Task: Start in the project ByteCode the sprint 'Analytics Implementation Sprint', with a duration of 3 weeks. Start in the project ByteCode the sprint 'Analytics Implementation Sprint', with a duration of 2 weeks. Start in the project ByteCode the sprint 'Analytics Implementation Sprint', with a duration of 1 week
Action: Mouse moved to (235, 62)
Screenshot: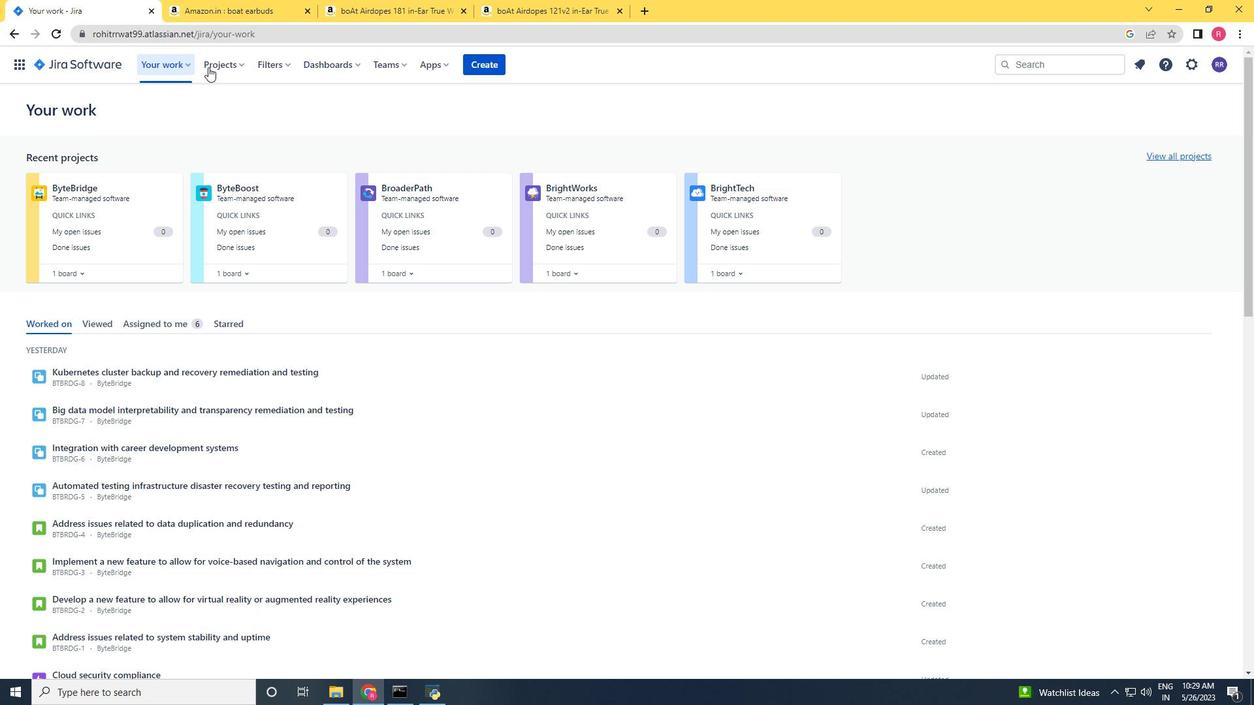 
Action: Mouse pressed left at (235, 62)
Screenshot: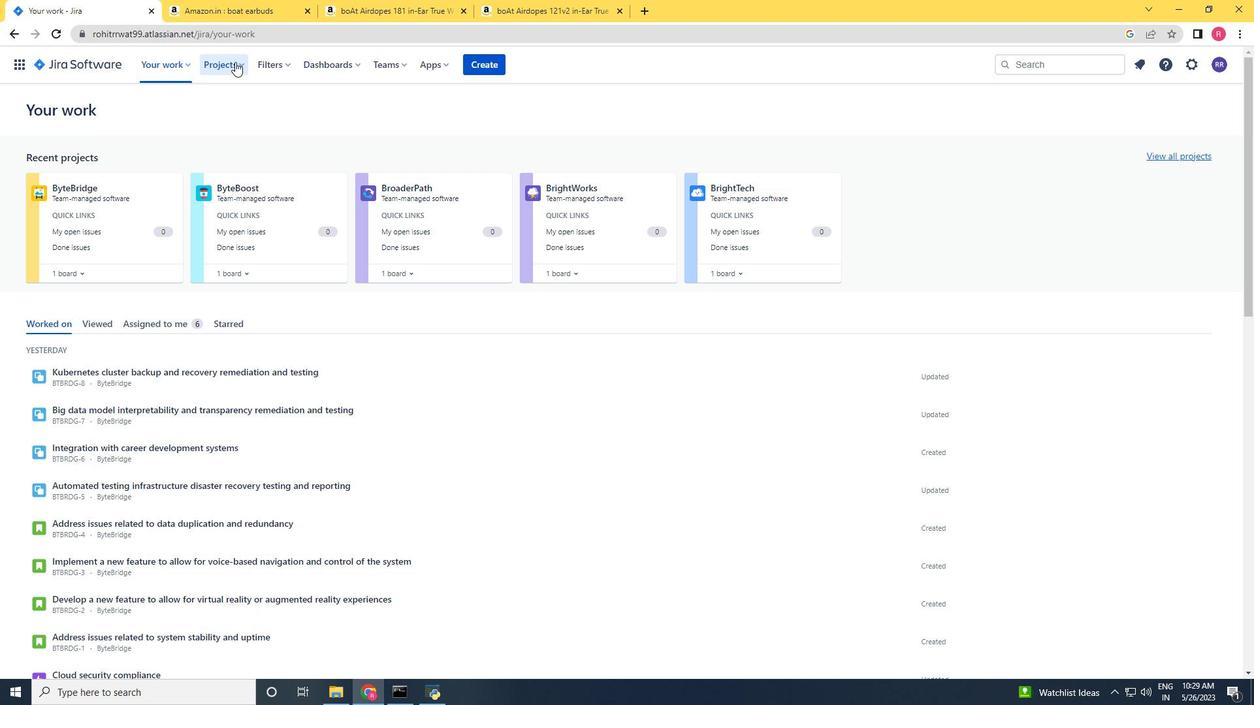 
Action: Mouse moved to (267, 120)
Screenshot: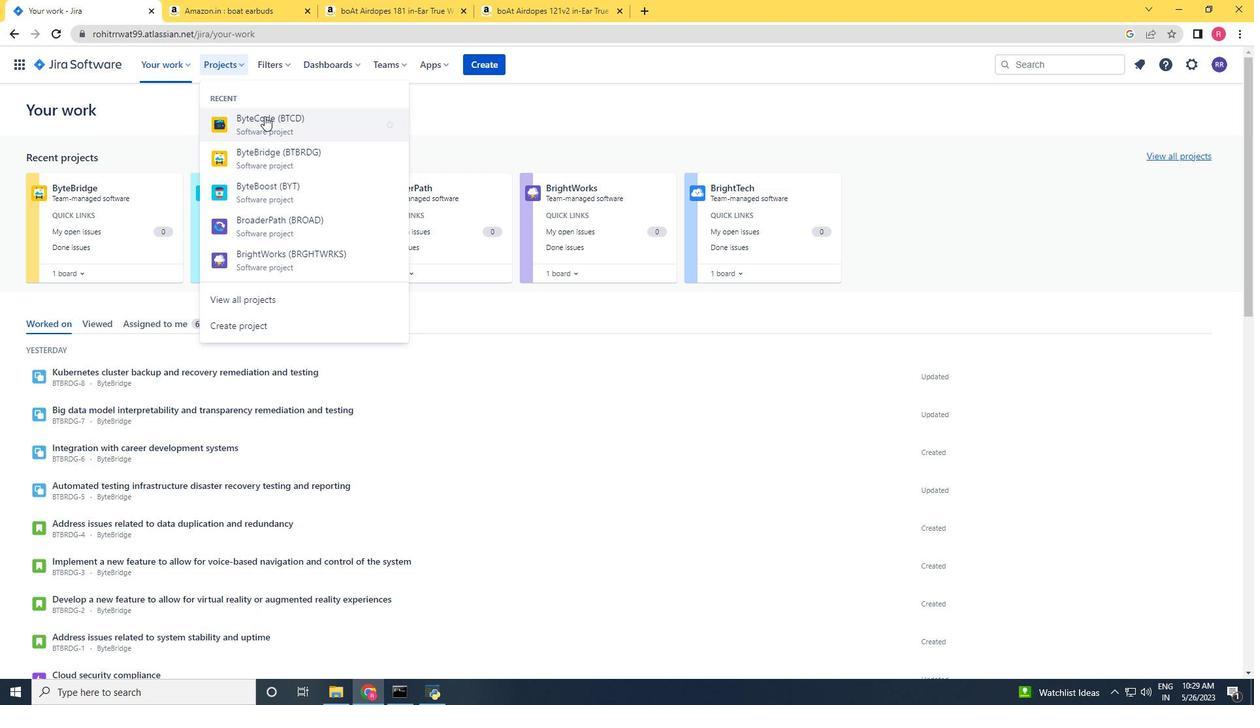 
Action: Mouse pressed left at (267, 120)
Screenshot: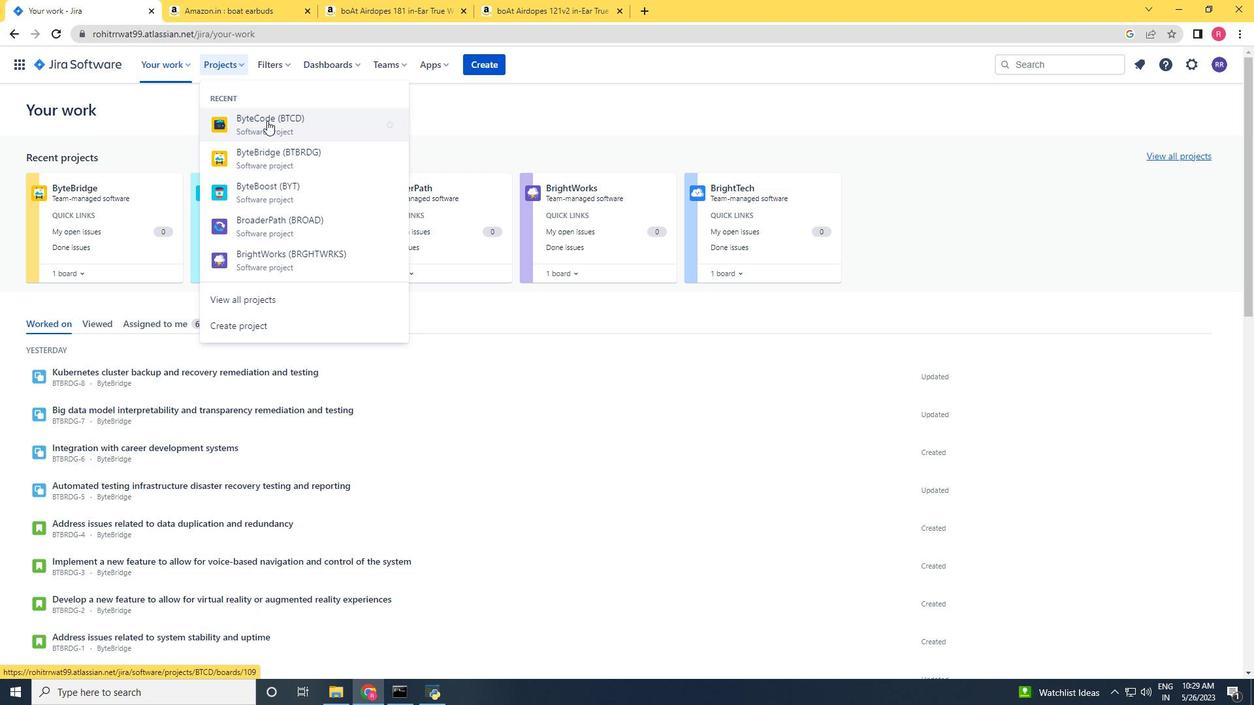 
Action: Mouse moved to (82, 201)
Screenshot: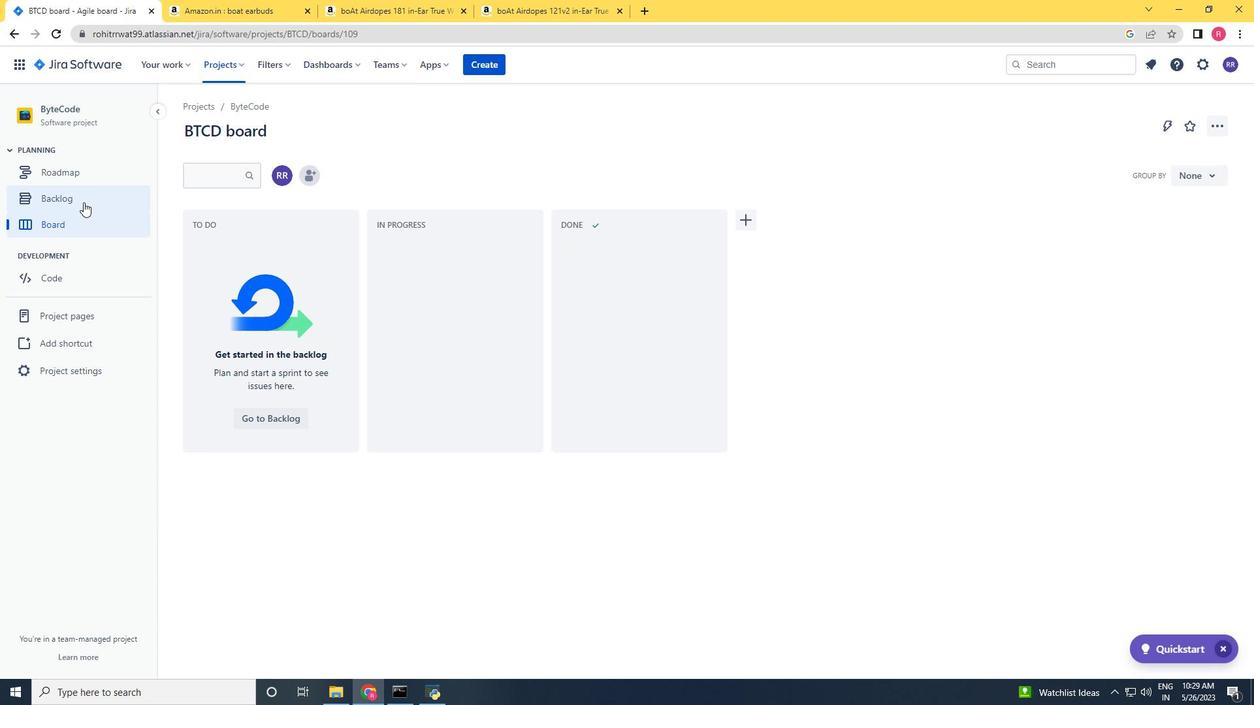 
Action: Mouse pressed left at (82, 201)
Screenshot: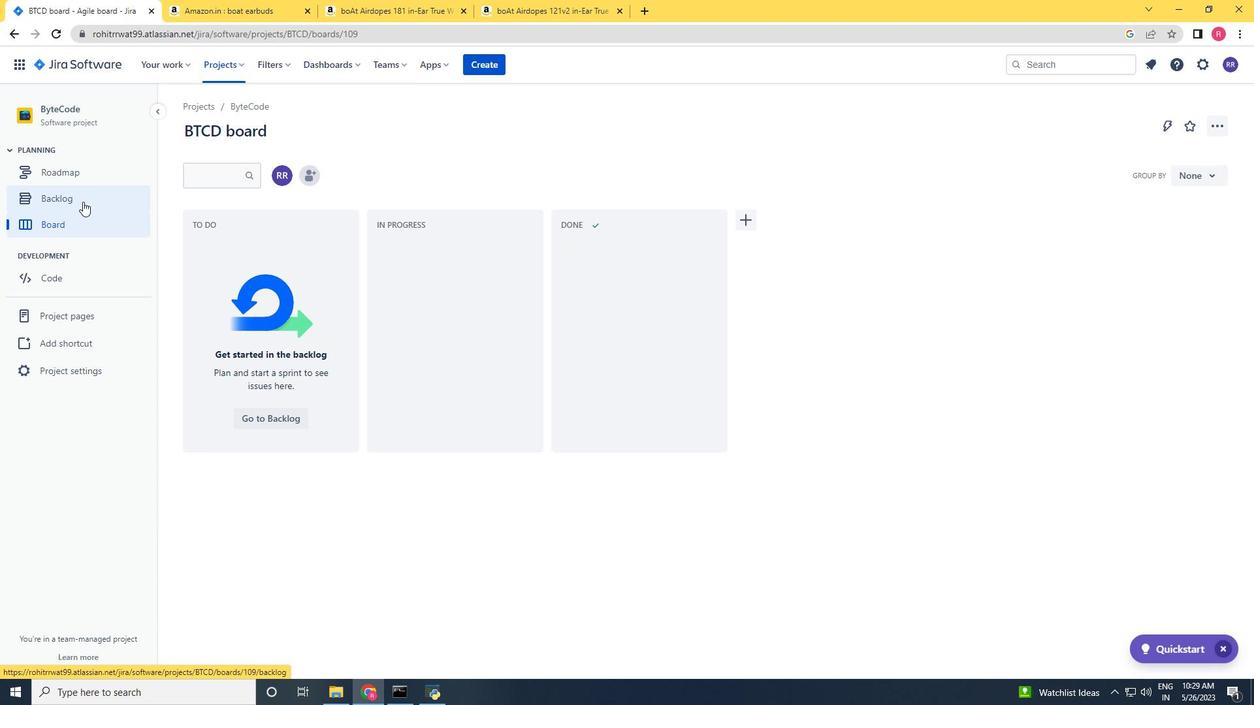 
Action: Mouse moved to (1150, 207)
Screenshot: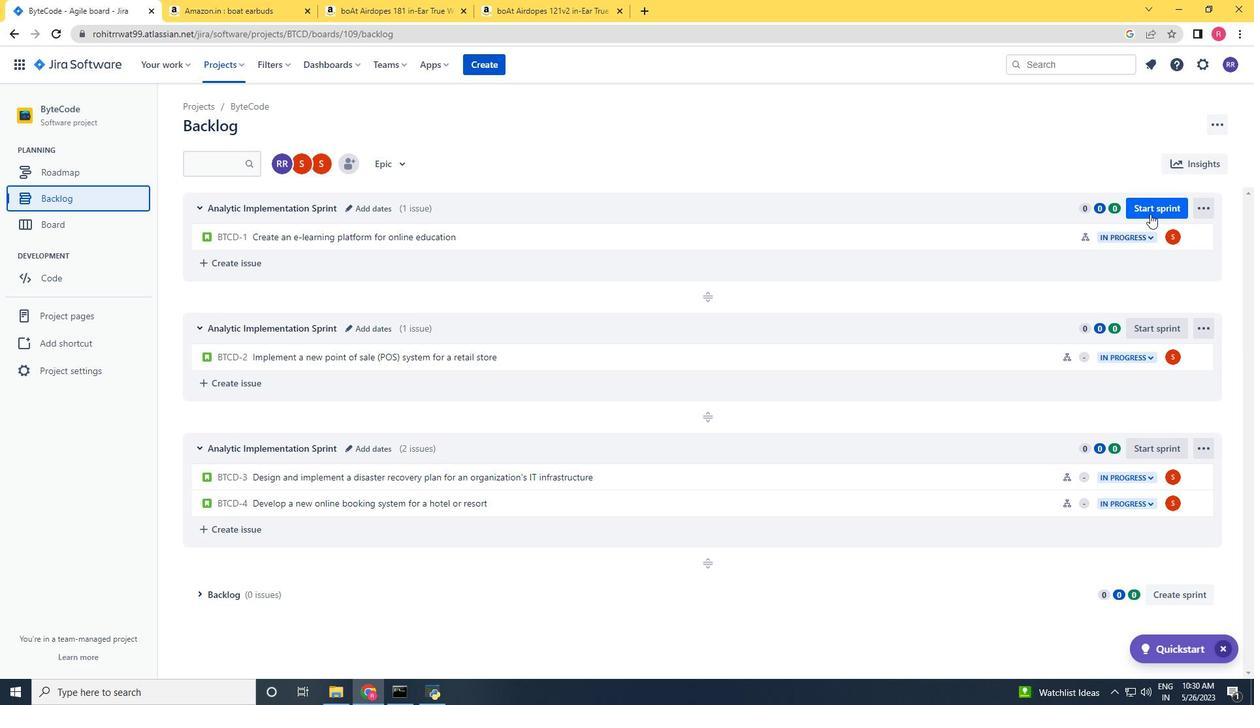 
Action: Mouse pressed left at (1150, 207)
Screenshot: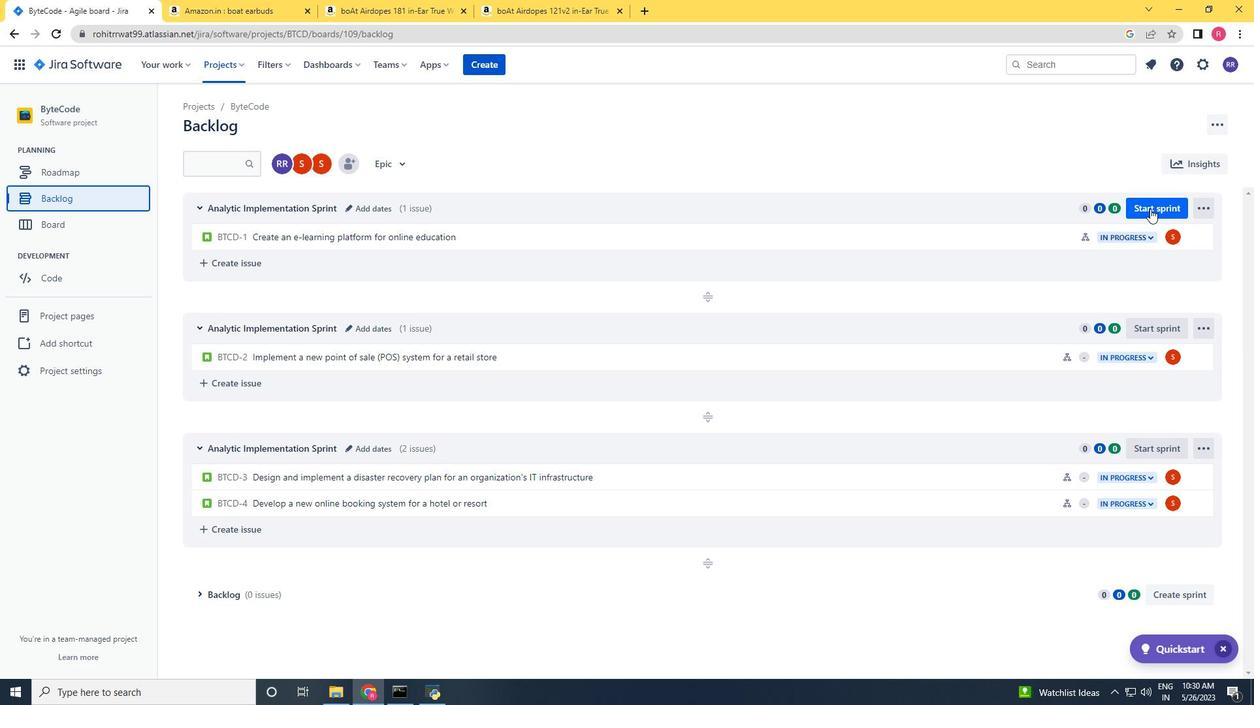 
Action: Mouse moved to (543, 233)
Screenshot: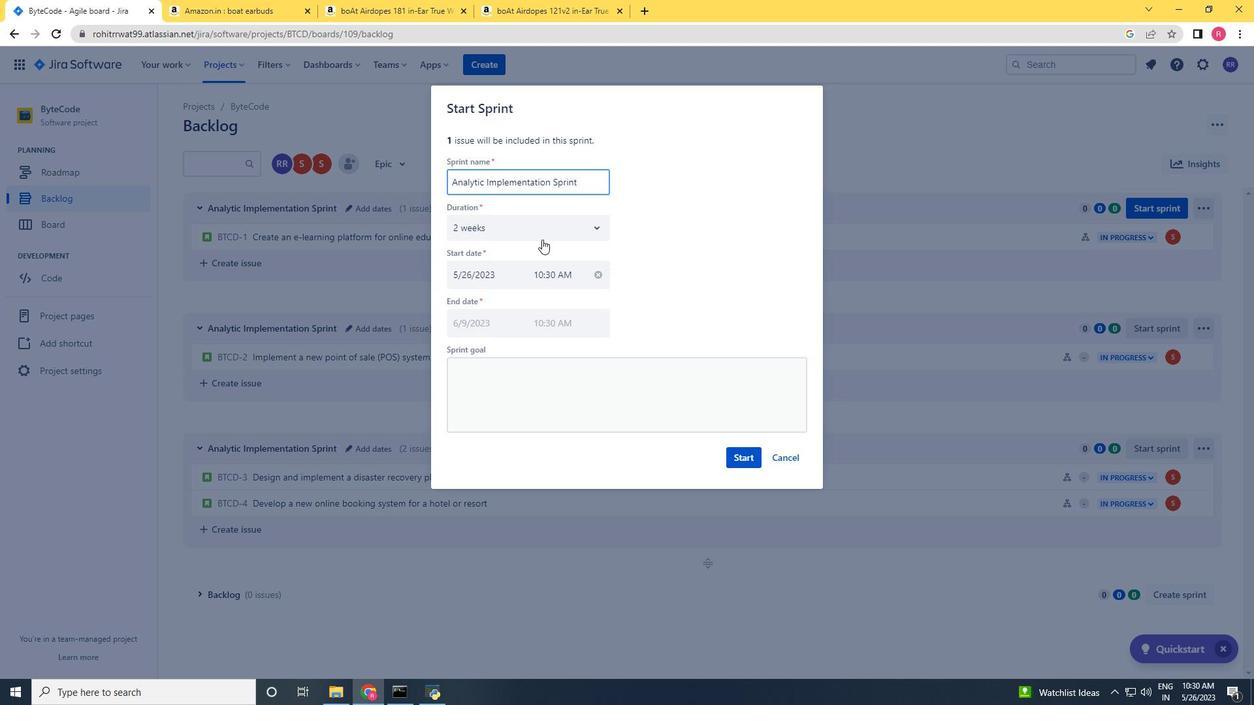 
Action: Mouse pressed left at (543, 233)
Screenshot: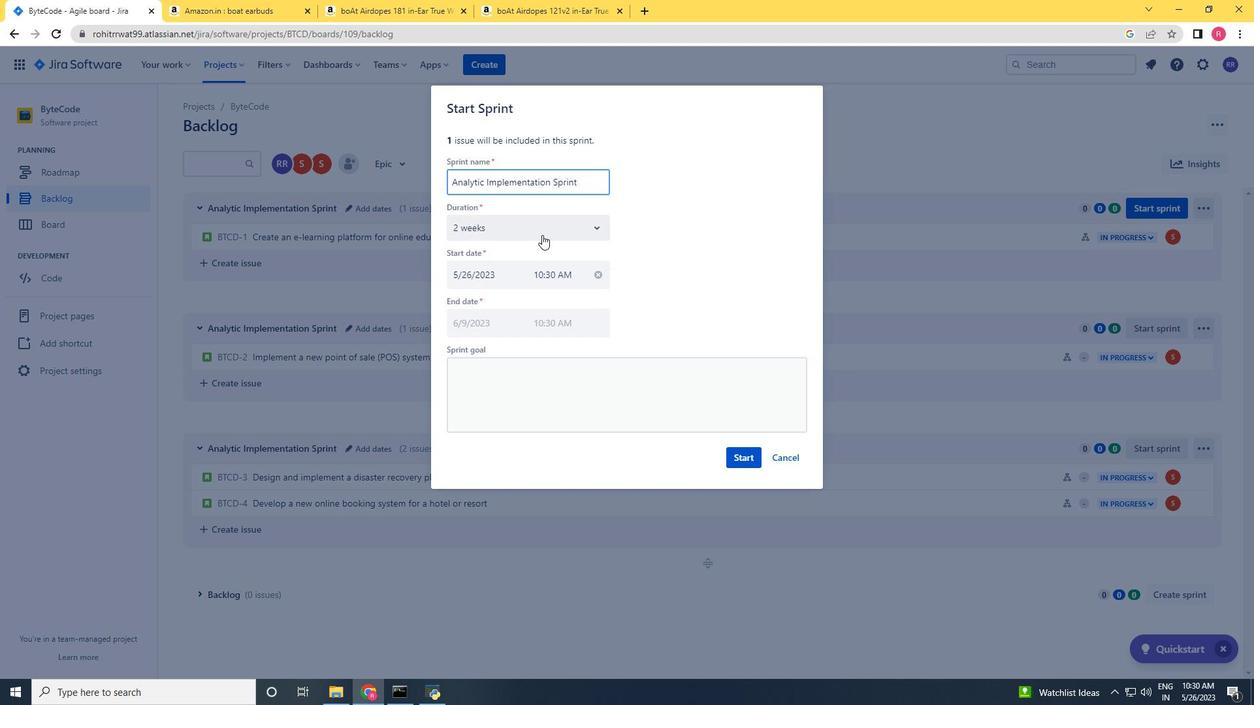 
Action: Mouse moved to (526, 305)
Screenshot: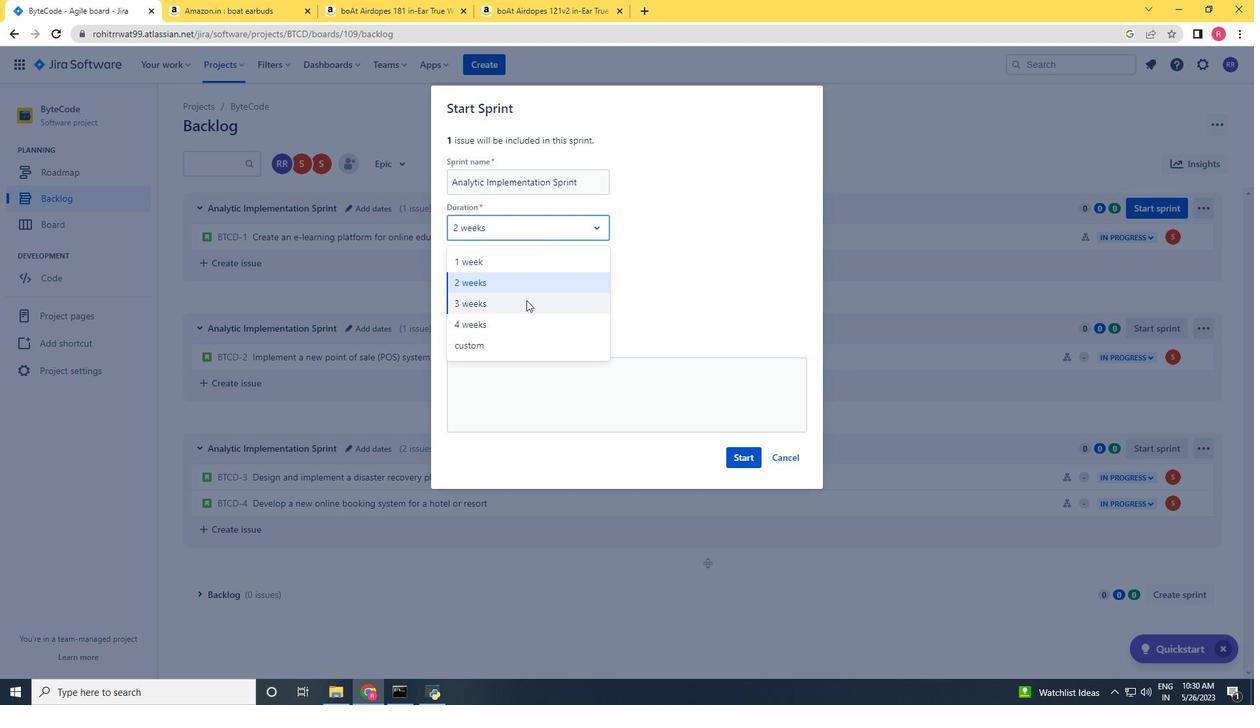 
Action: Mouse pressed left at (526, 305)
Screenshot: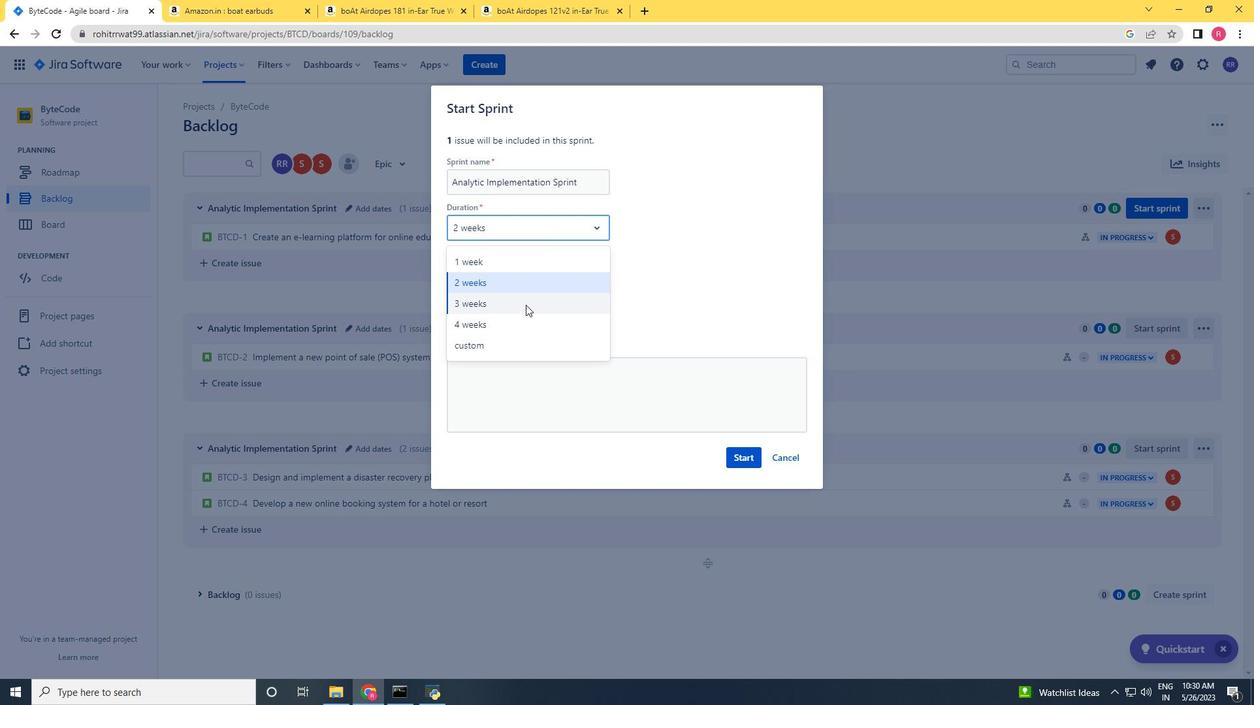 
Action: Mouse moved to (744, 453)
Screenshot: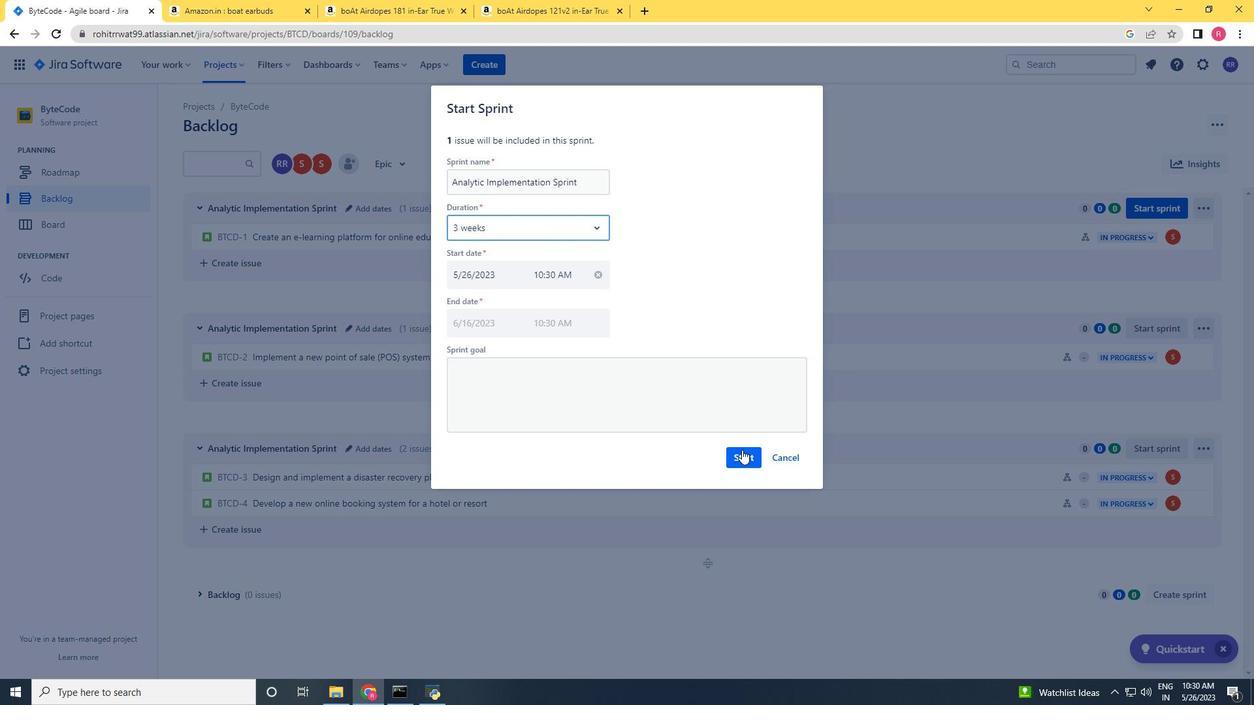 
Action: Mouse pressed left at (744, 453)
Screenshot: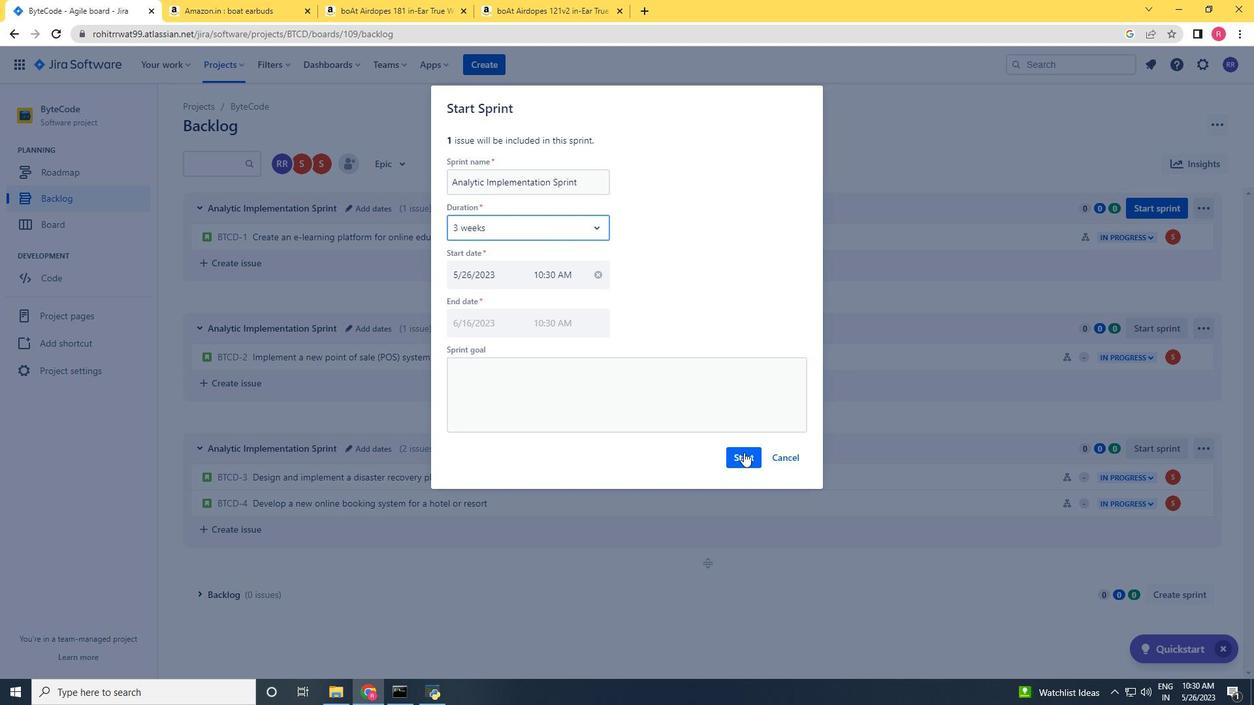 
Action: Mouse moved to (54, 206)
Screenshot: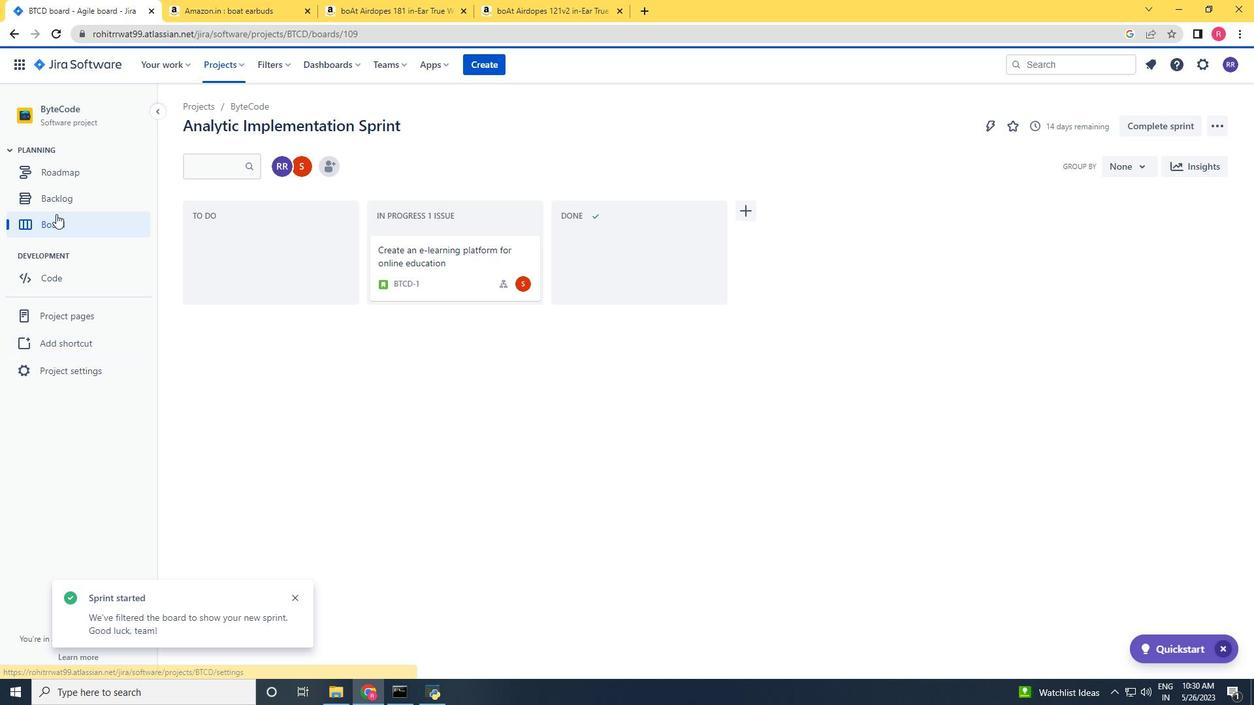 
Action: Mouse pressed left at (54, 206)
Screenshot: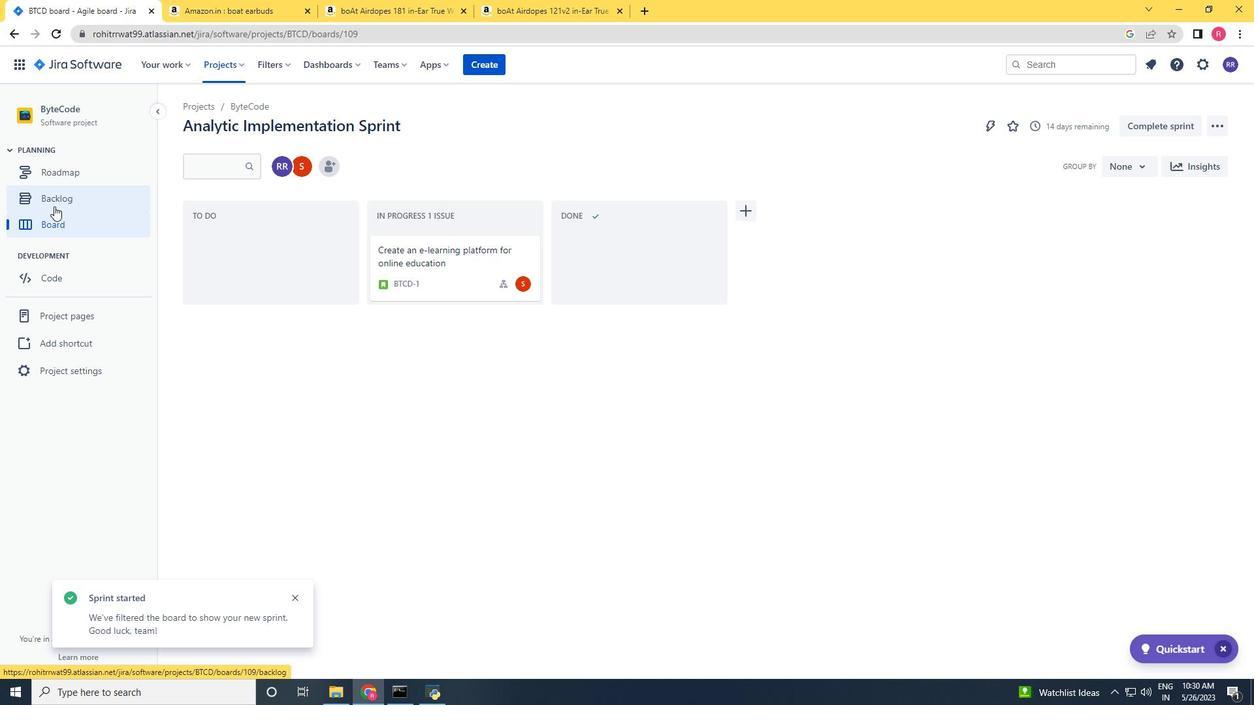 
Action: Mouse moved to (1146, 320)
Screenshot: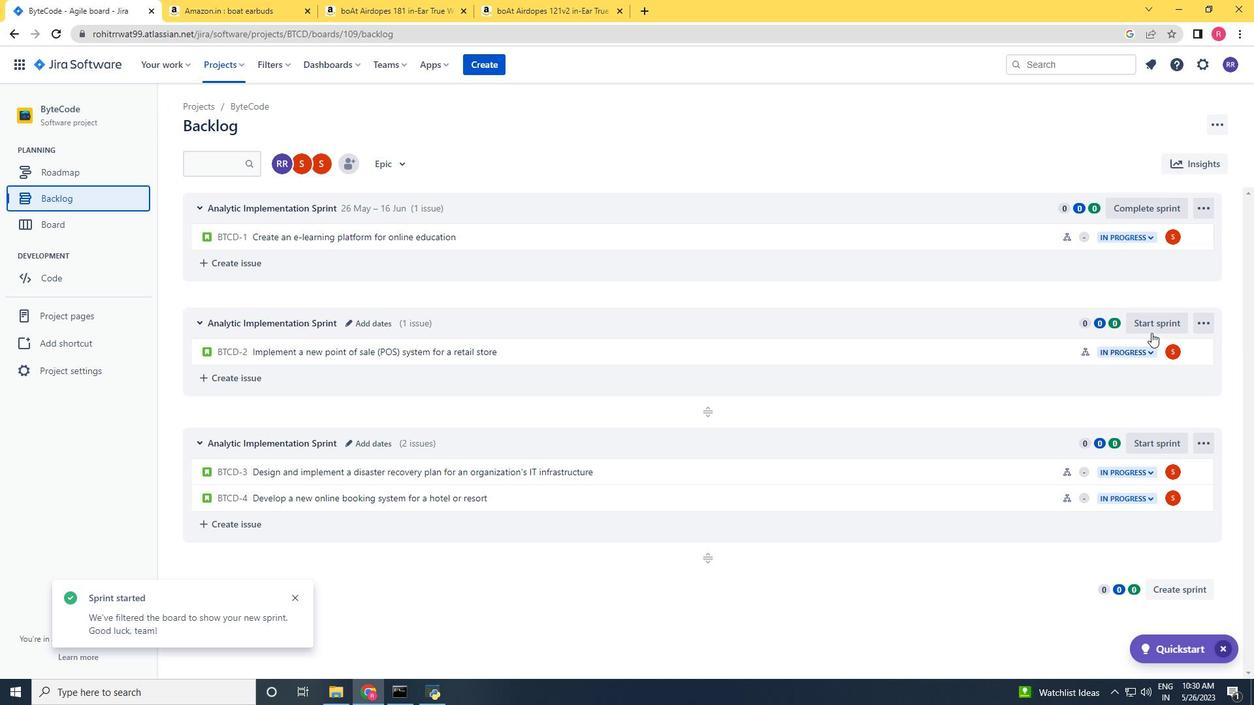 
Action: Mouse pressed left at (1146, 320)
Screenshot: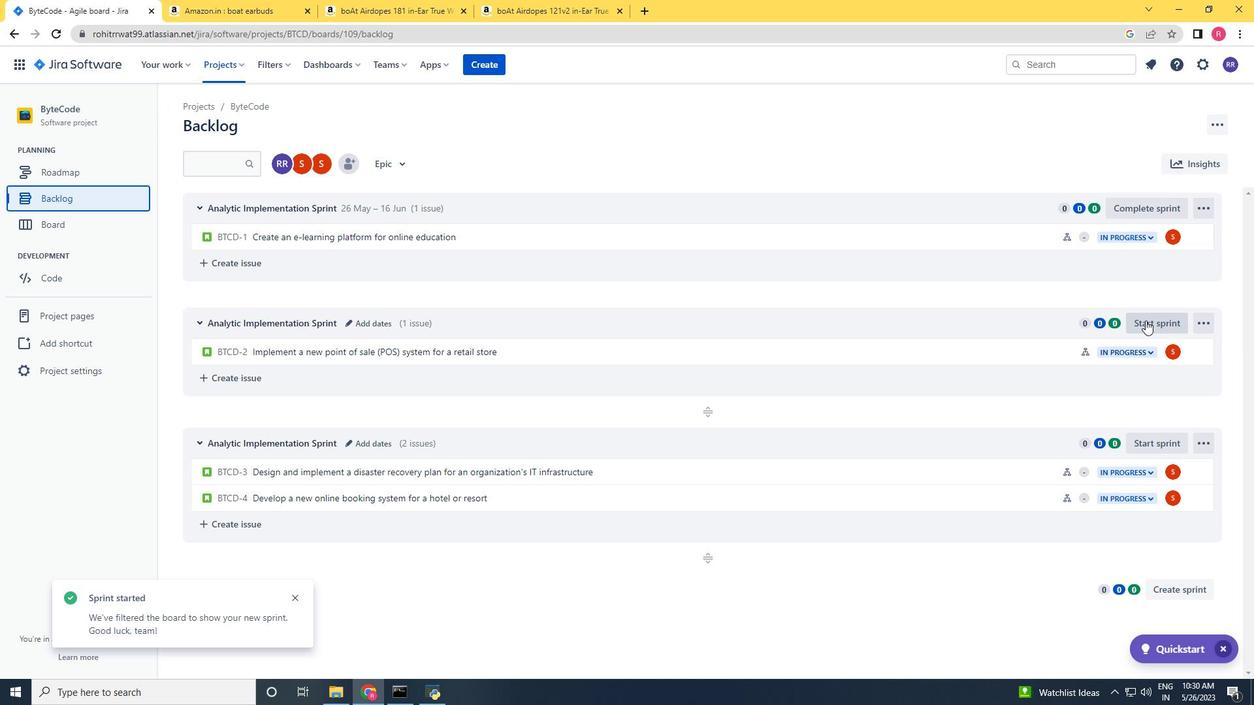 
Action: Mouse moved to (533, 229)
Screenshot: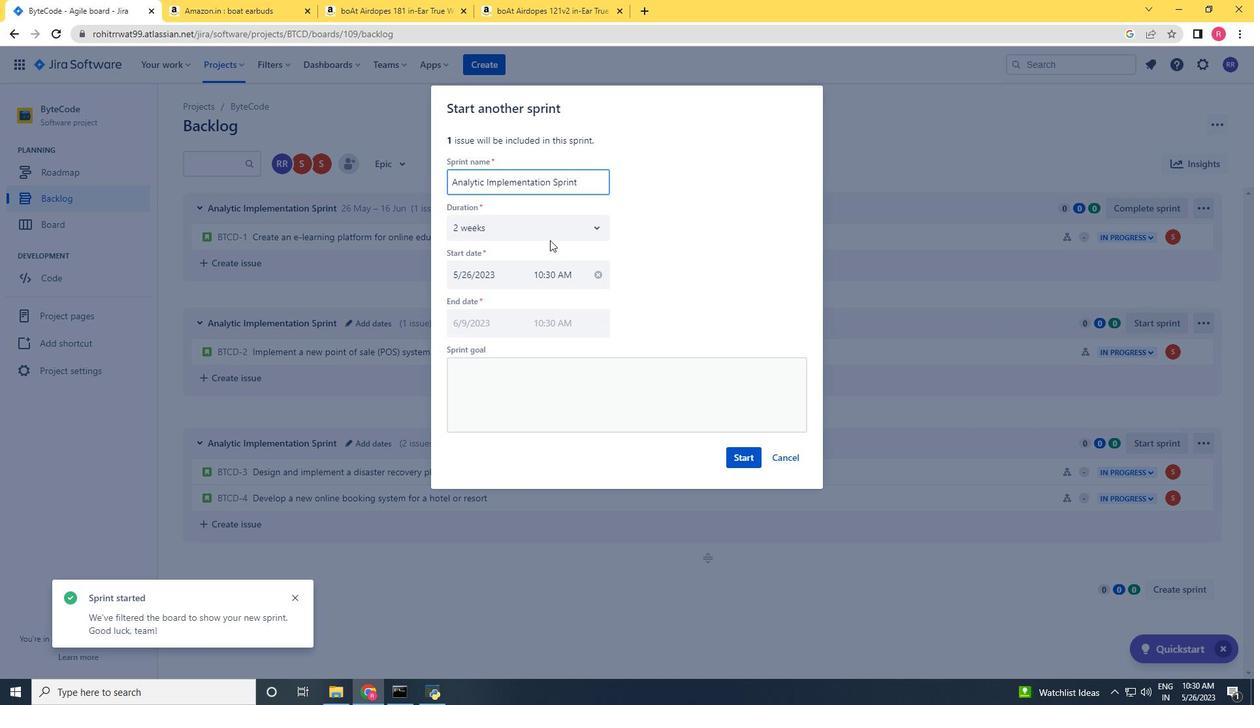 
Action: Mouse pressed left at (533, 229)
Screenshot: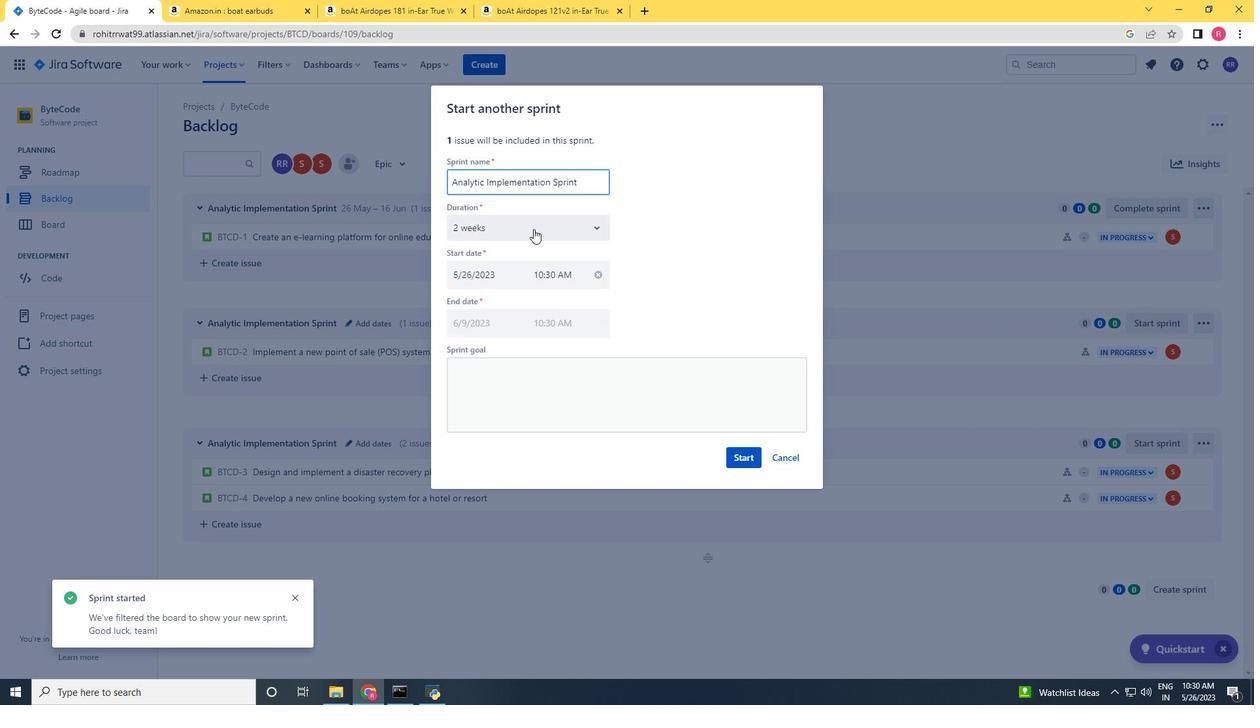 
Action: Mouse moved to (501, 288)
Screenshot: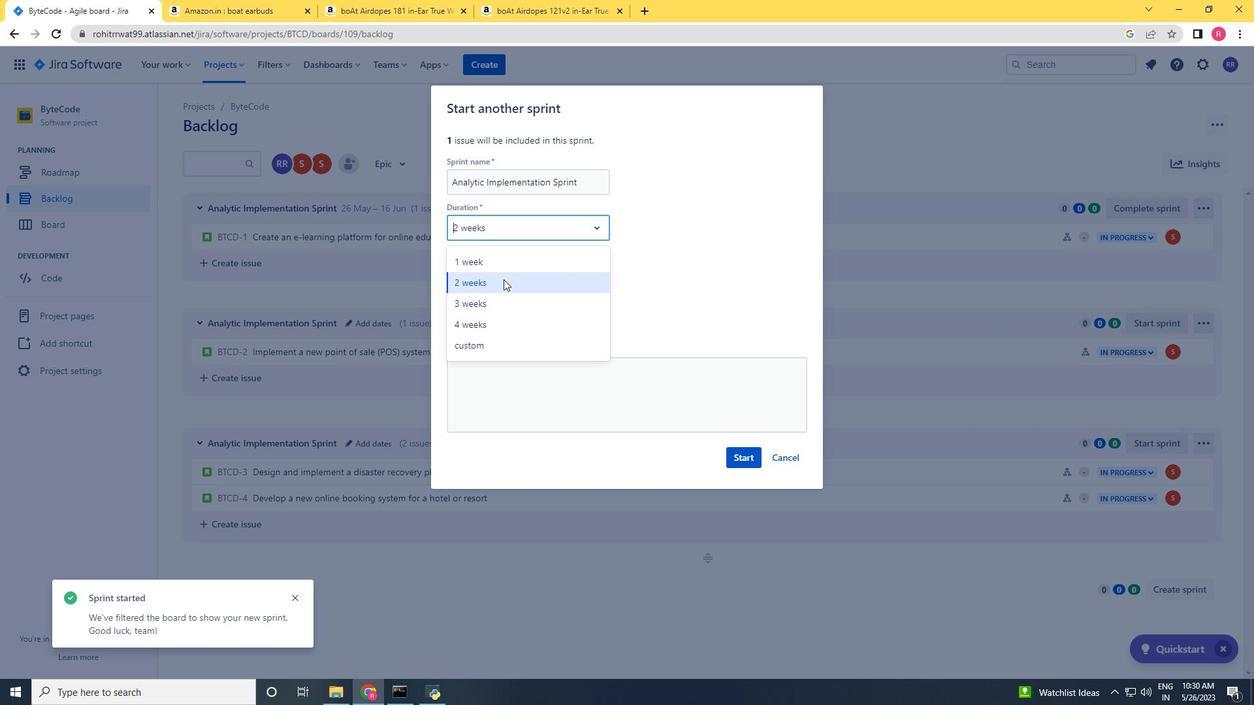 
Action: Mouse pressed left at (501, 288)
Screenshot: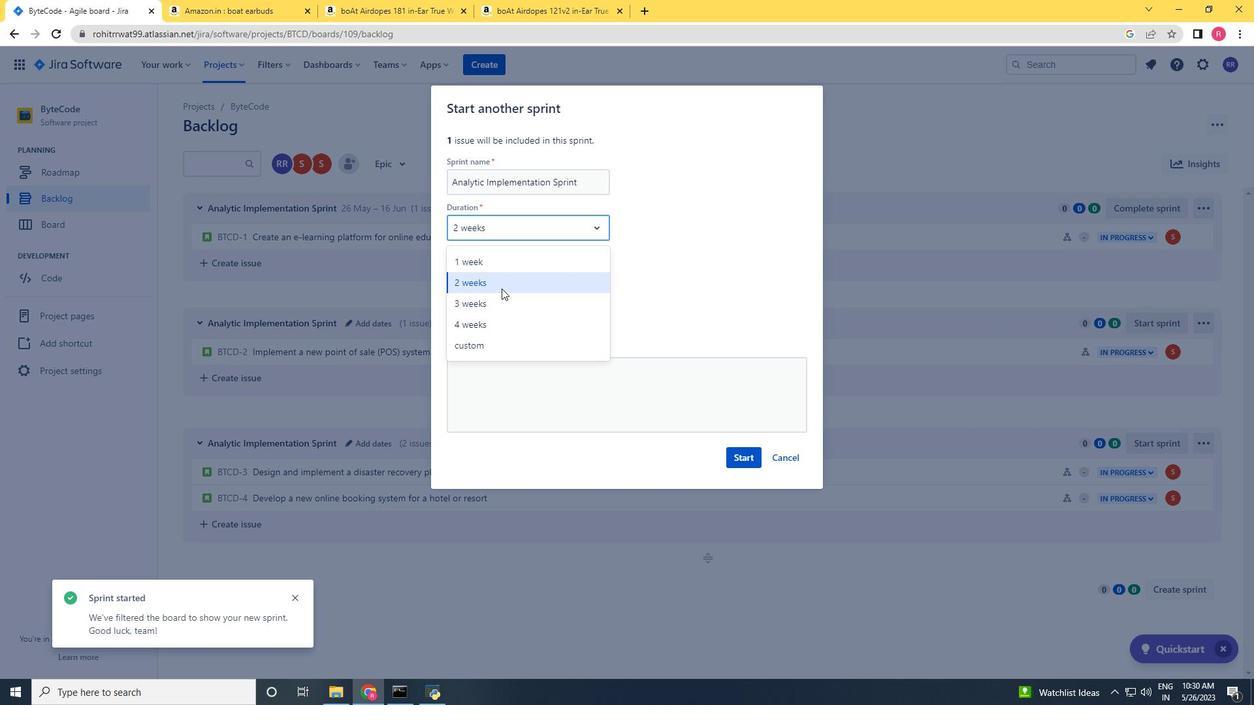 
Action: Mouse moved to (739, 458)
Screenshot: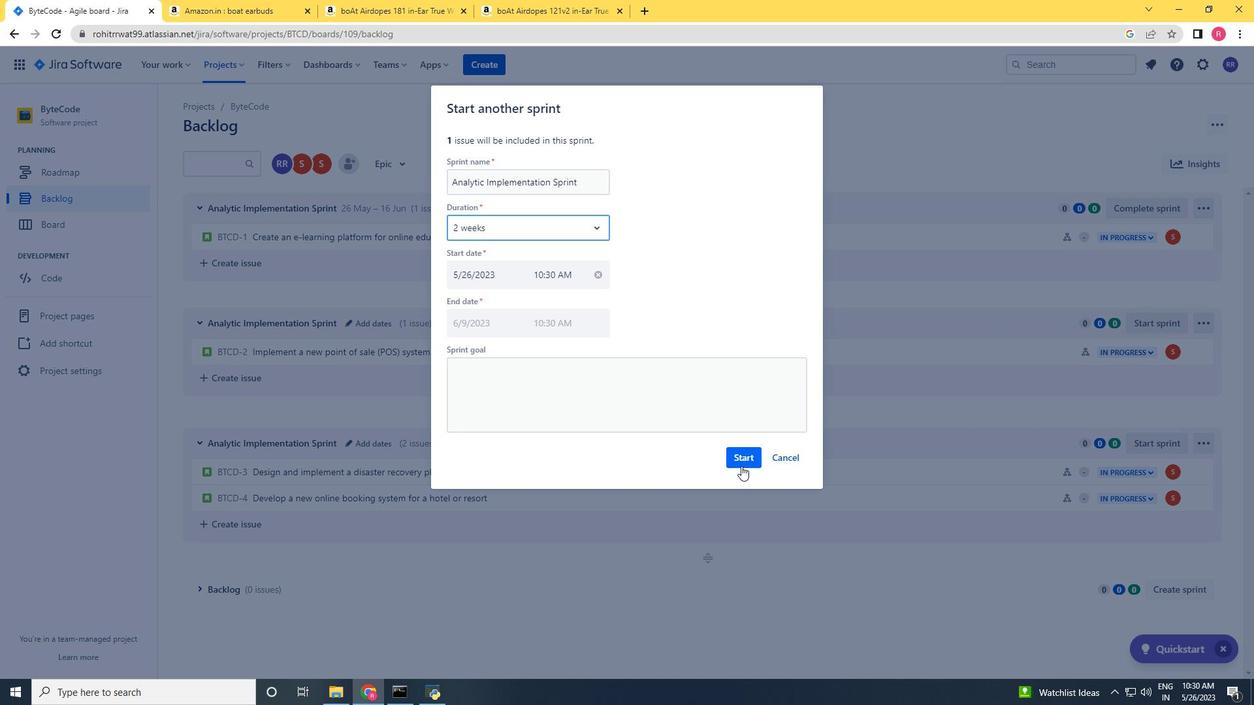 
Action: Mouse pressed left at (739, 458)
Screenshot: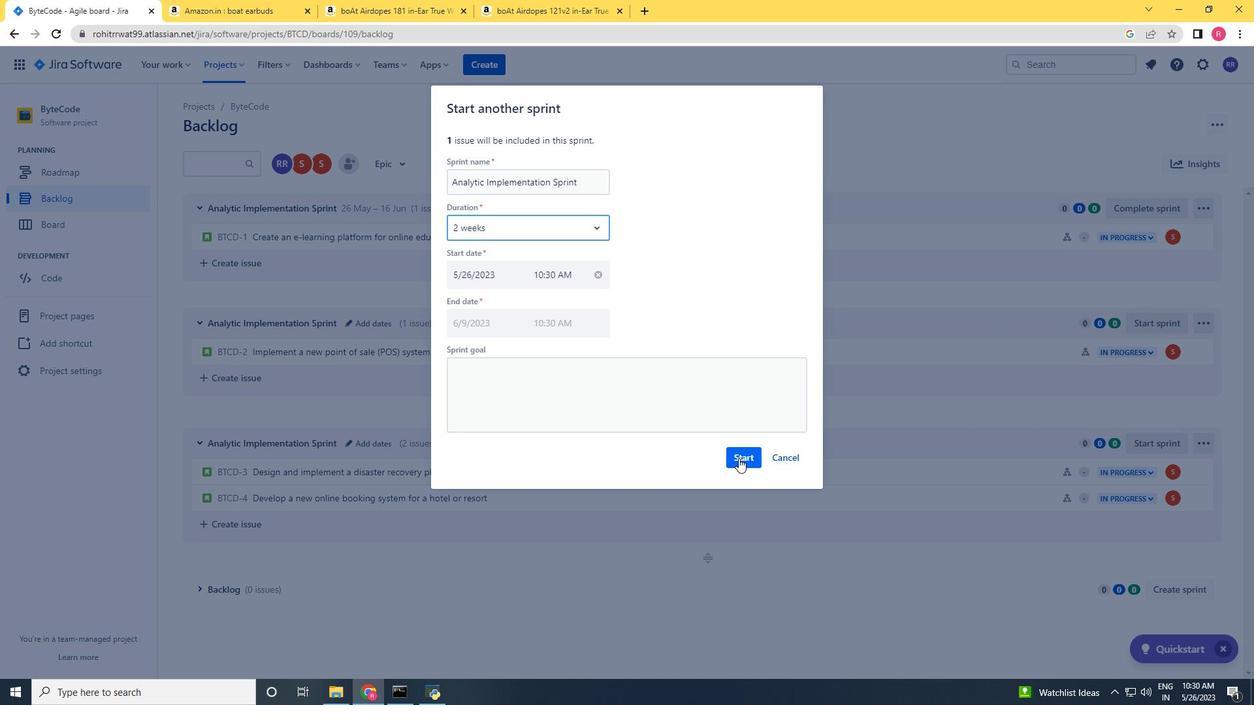 
Action: Mouse moved to (74, 194)
Screenshot: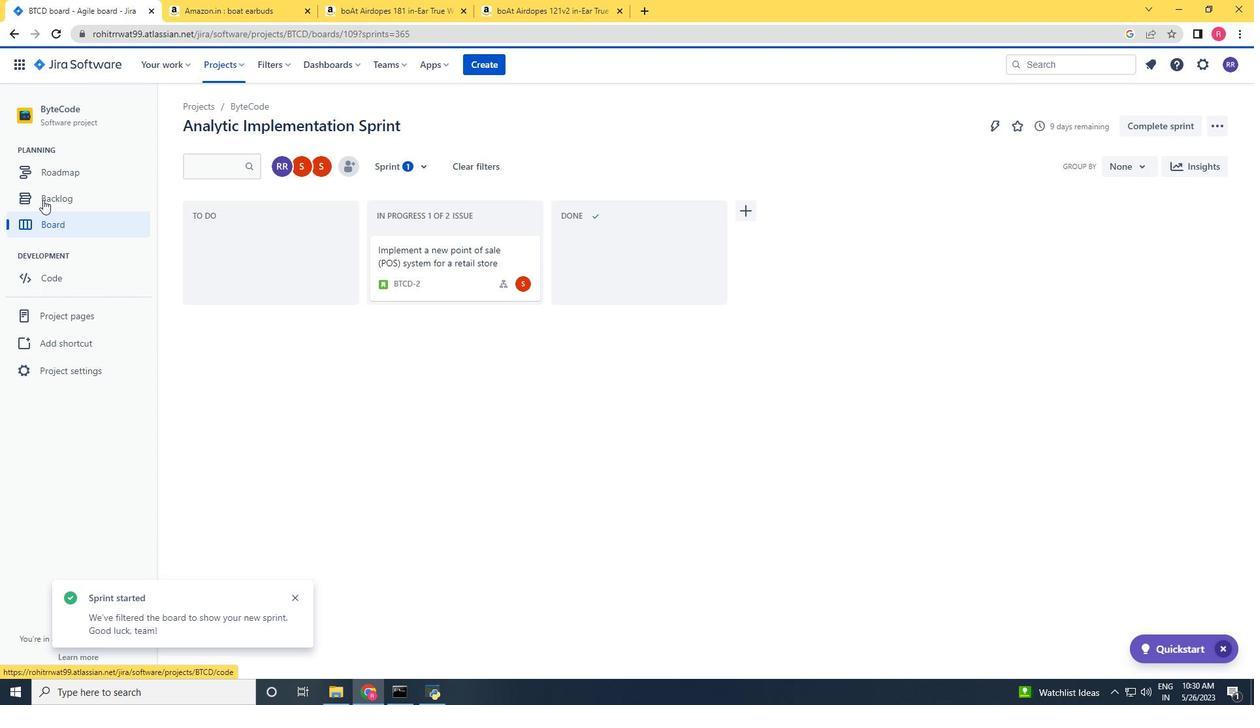 
Action: Mouse pressed left at (74, 194)
Screenshot: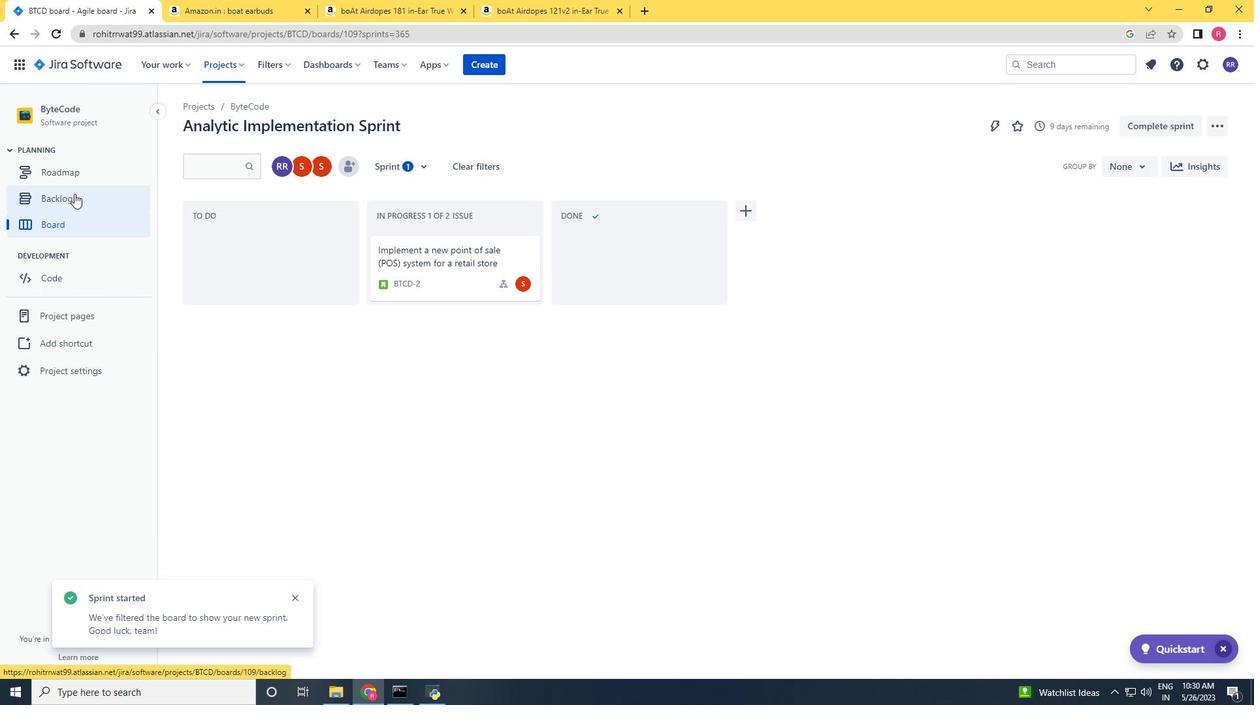
Action: Mouse moved to (1150, 436)
Screenshot: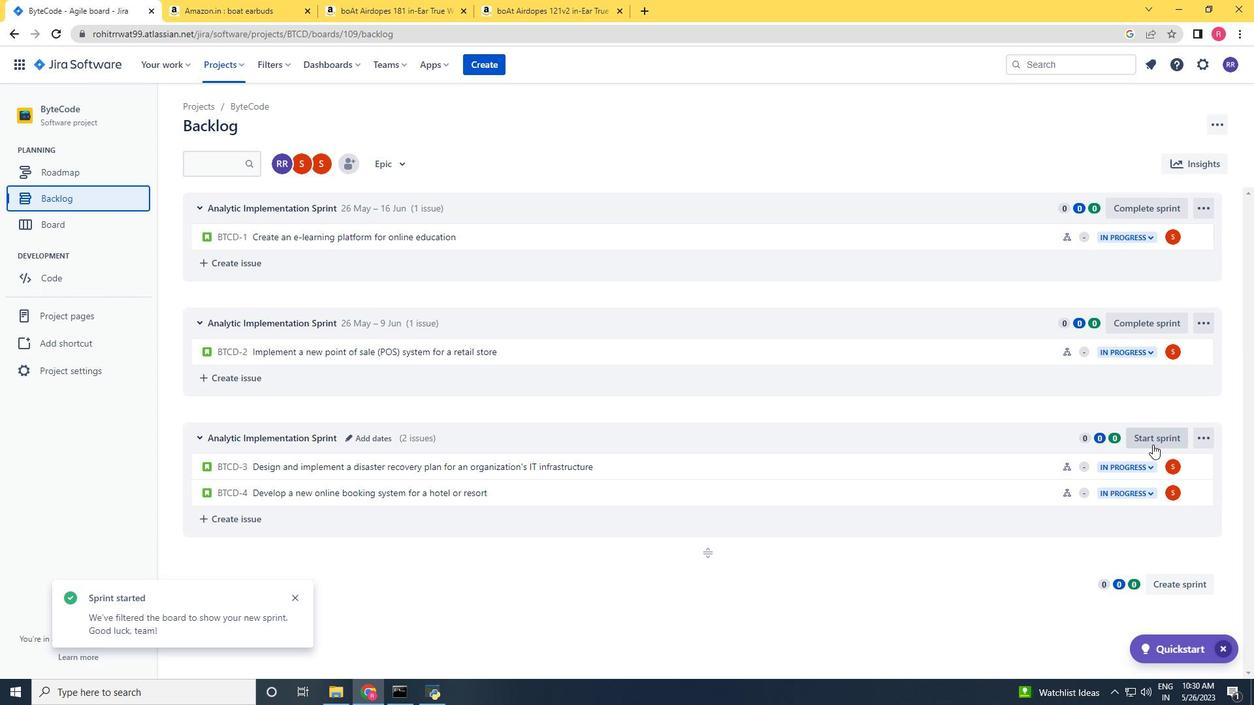 
Action: Mouse pressed left at (1150, 436)
Screenshot: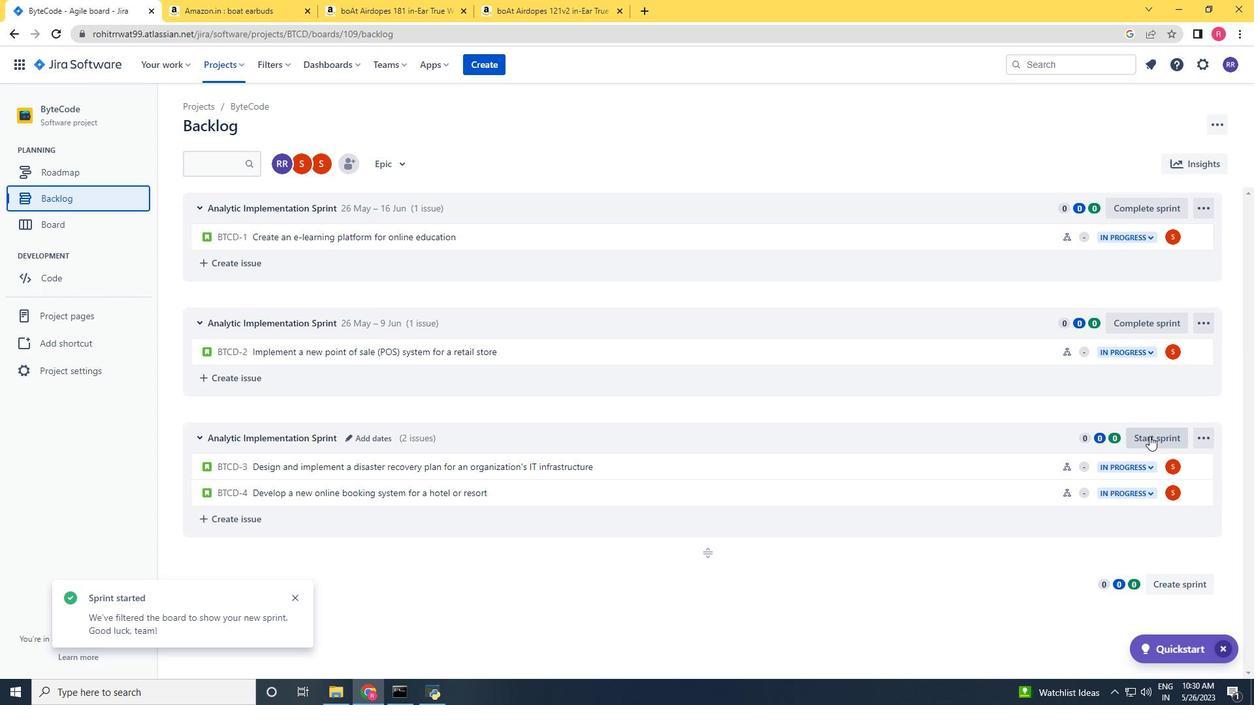 
Action: Mouse moved to (554, 231)
Screenshot: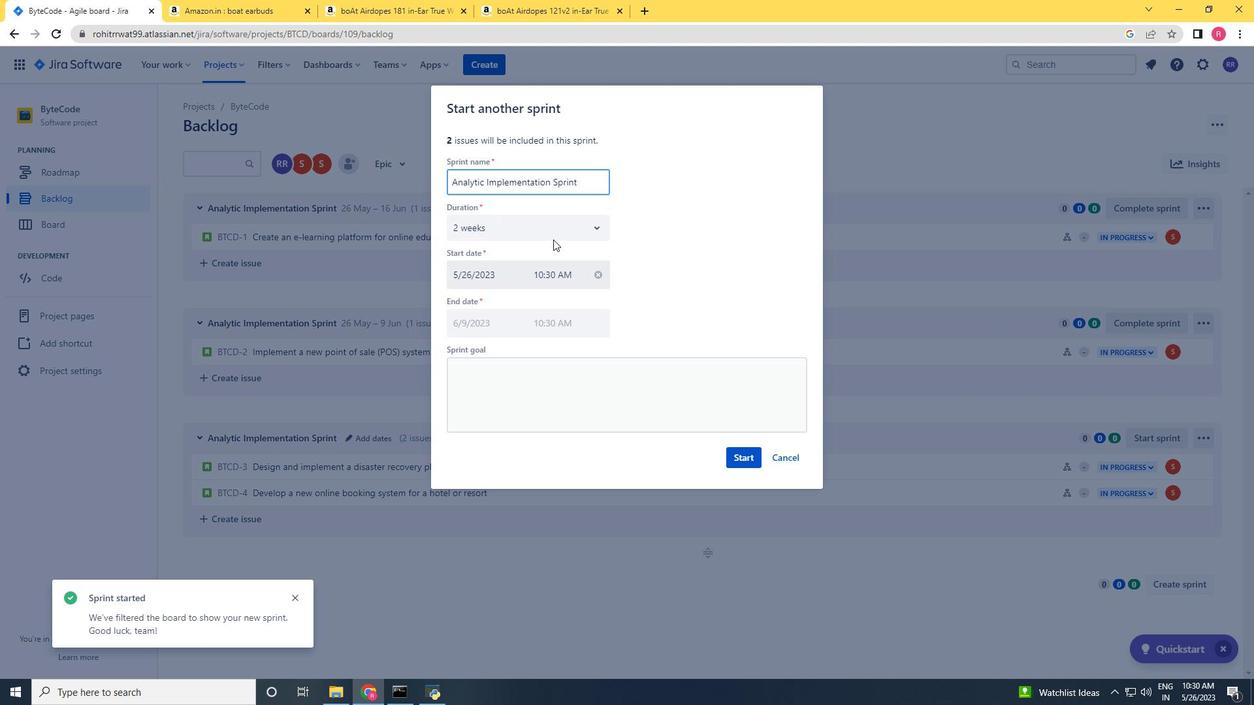 
Action: Mouse pressed left at (554, 231)
Screenshot: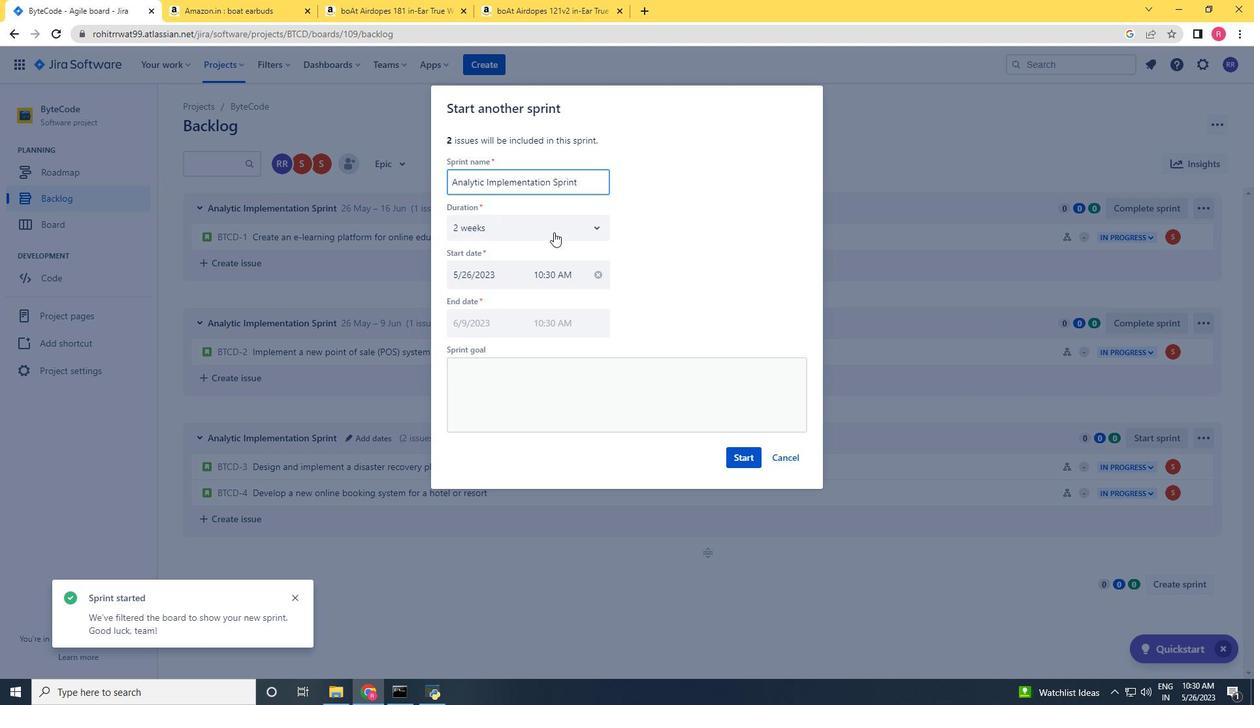 
Action: Mouse moved to (516, 265)
Screenshot: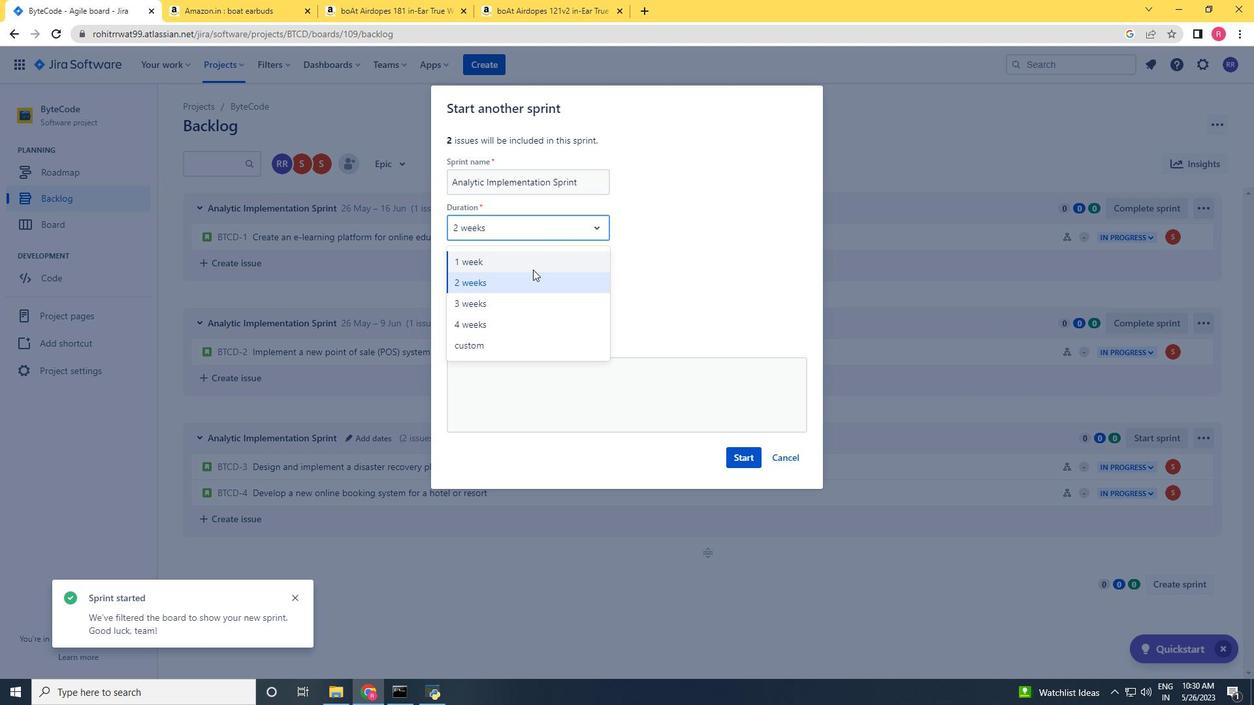 
Action: Mouse pressed left at (516, 265)
Screenshot: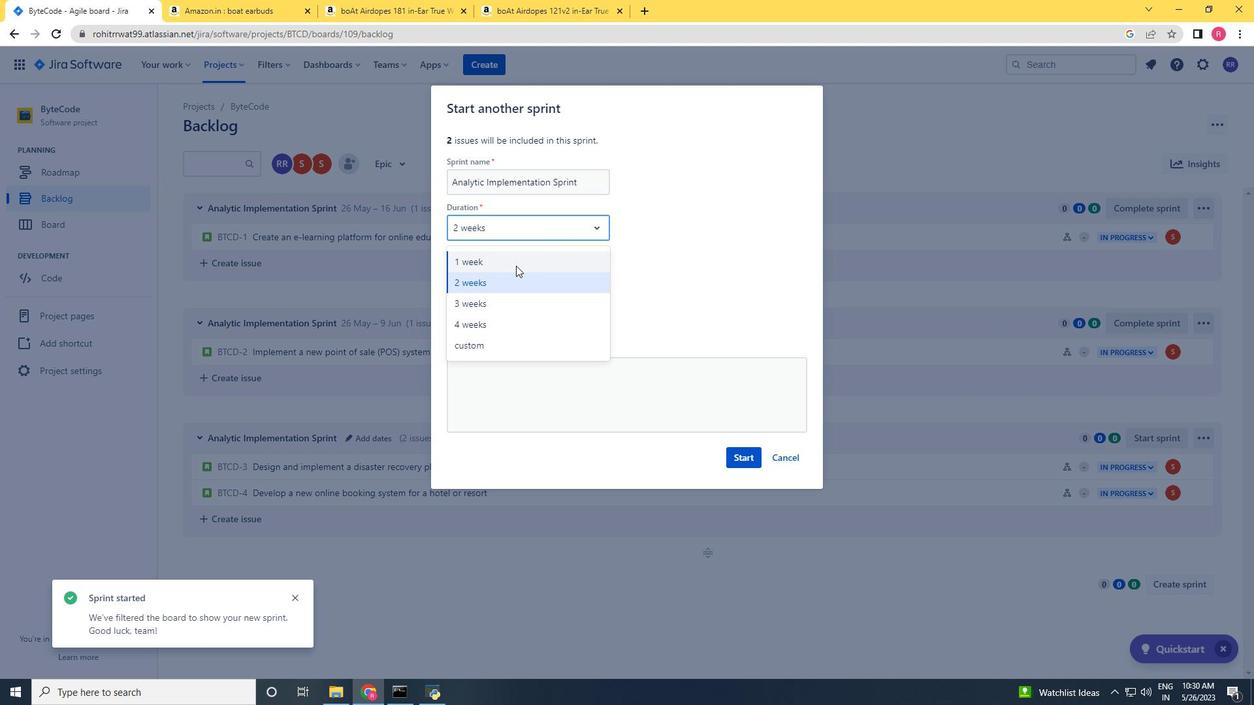 
Action: Mouse moved to (749, 450)
Screenshot: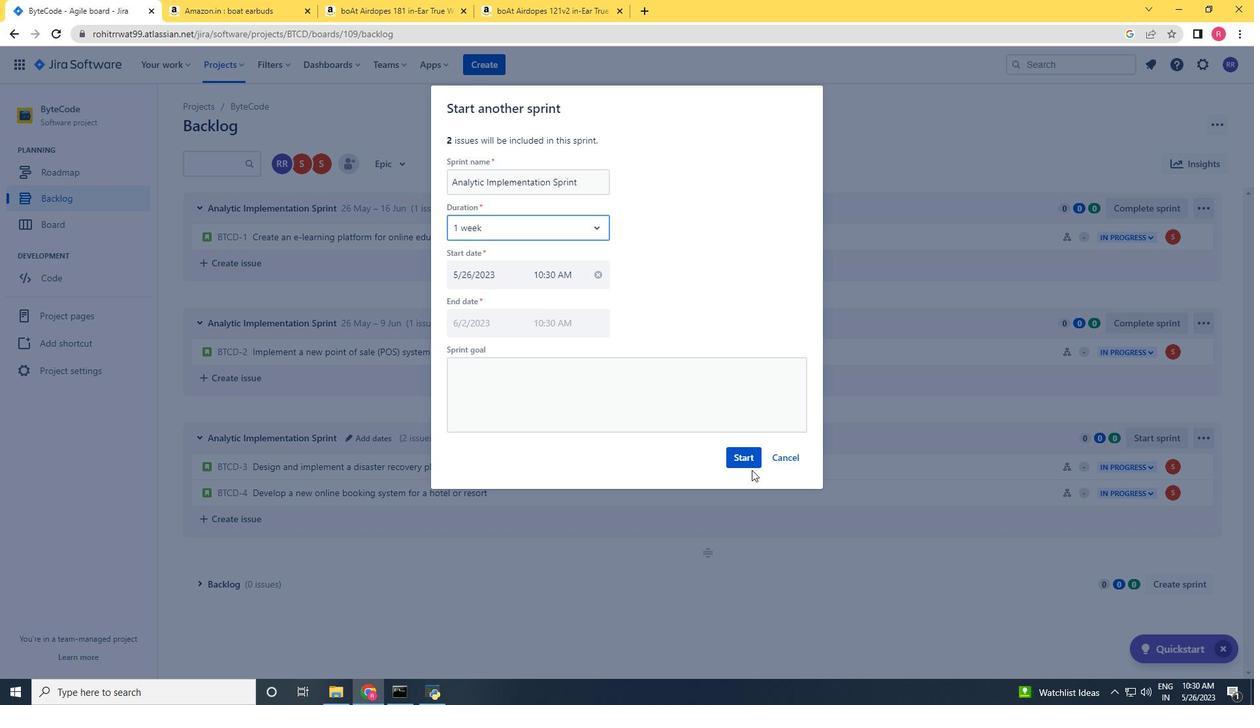 
Action: Mouse pressed left at (749, 450)
Screenshot: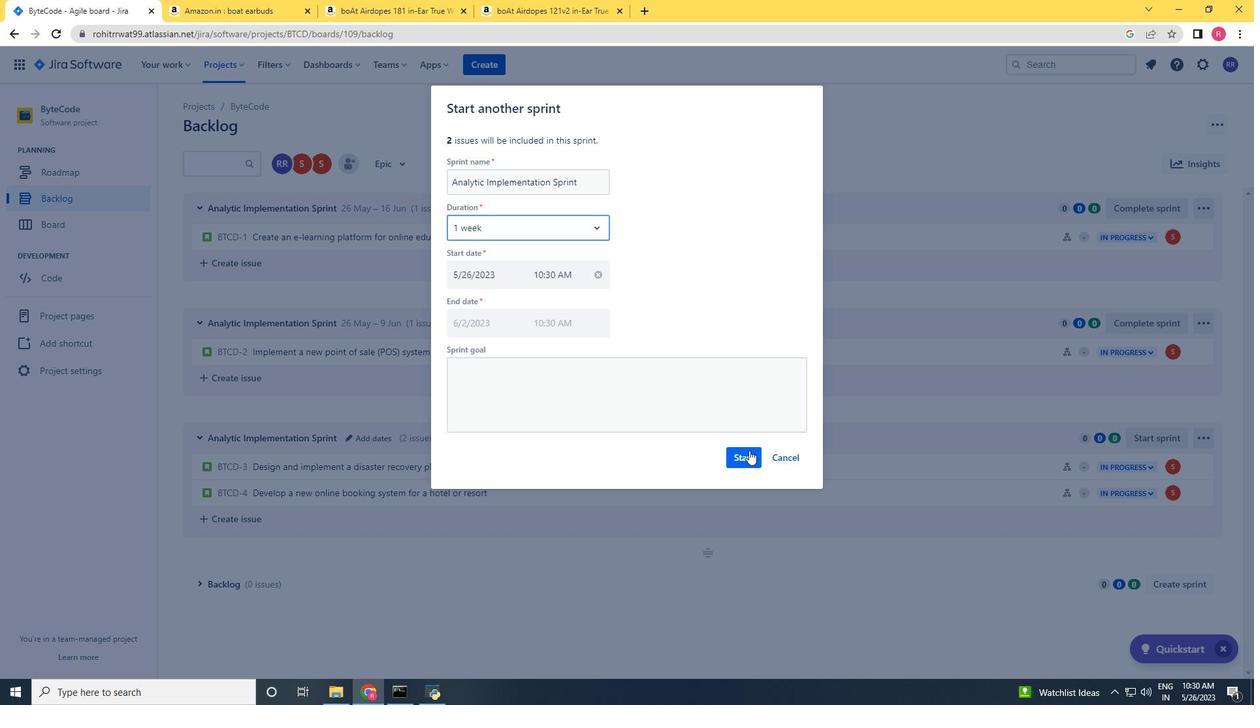 
Action: Mouse moved to (67, 207)
Screenshot: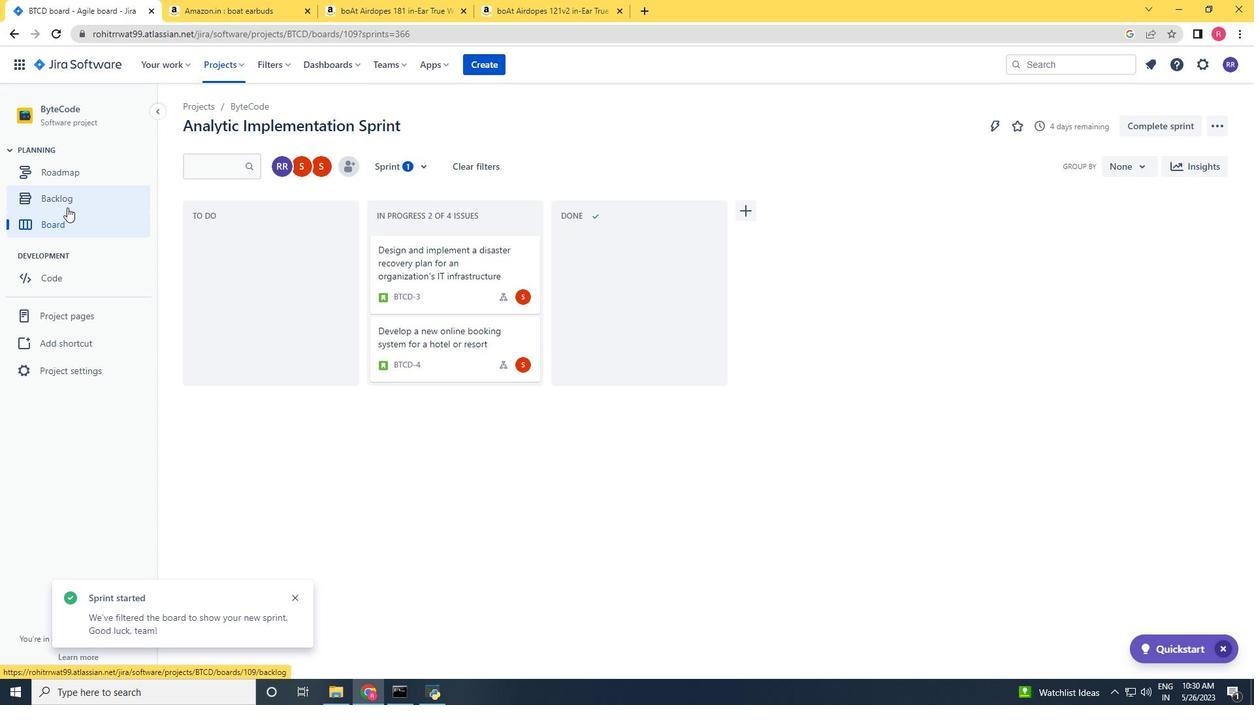 
Action: Mouse pressed left at (67, 207)
Screenshot: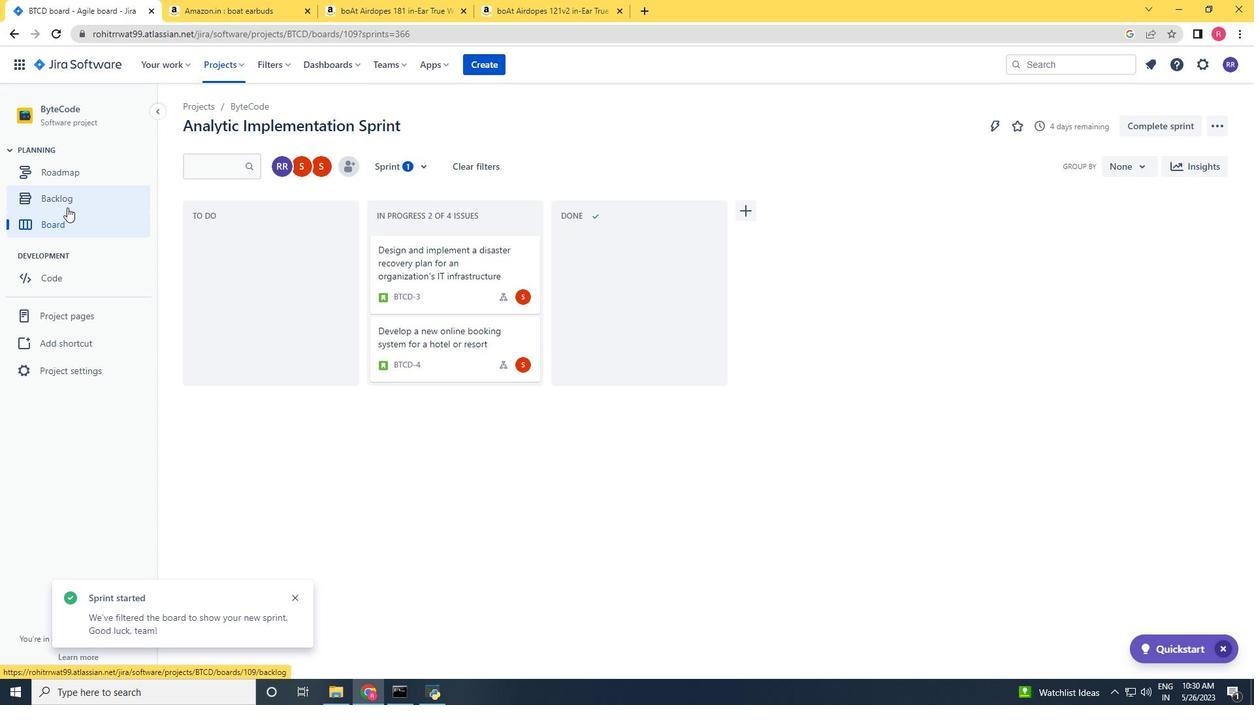
Action: Mouse scrolled (67, 208) with delta (0, 0)
Screenshot: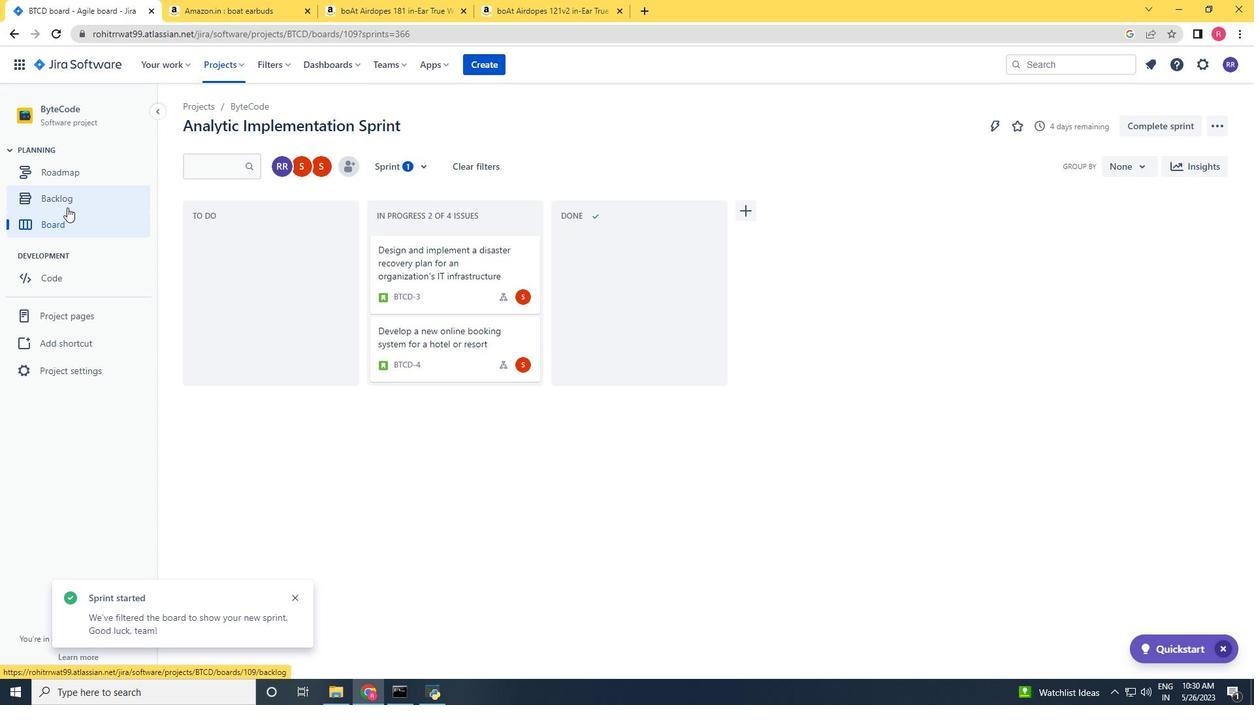 
